 Task: Add Nordic Naturals Ultimate Omega- CoQ10 to the cart.
Action: Mouse moved to (241, 122)
Screenshot: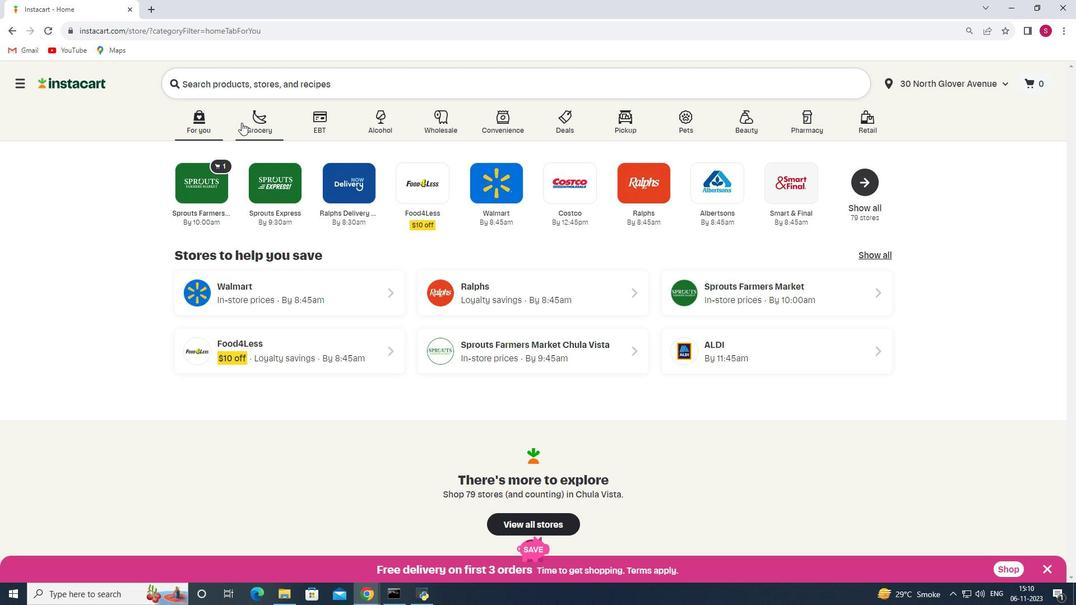 
Action: Mouse pressed left at (241, 122)
Screenshot: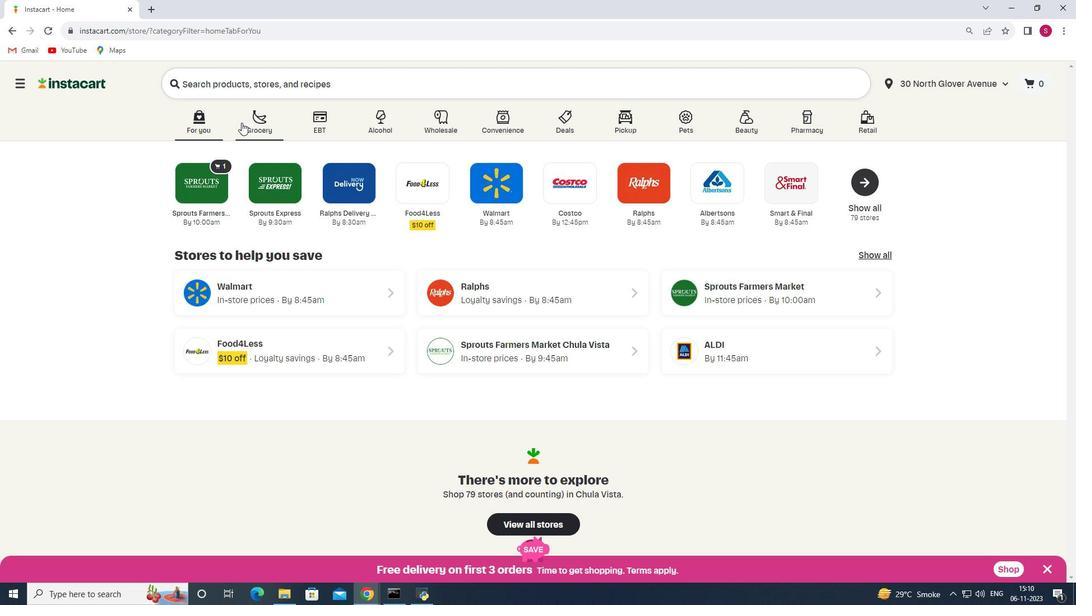 
Action: Mouse moved to (252, 300)
Screenshot: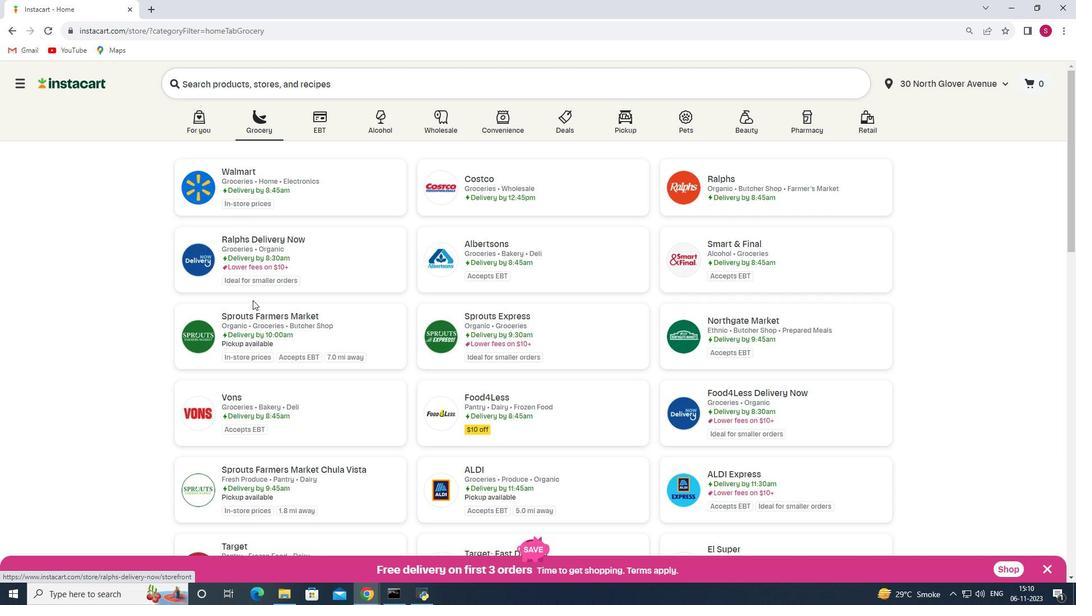 
Action: Mouse pressed left at (252, 300)
Screenshot: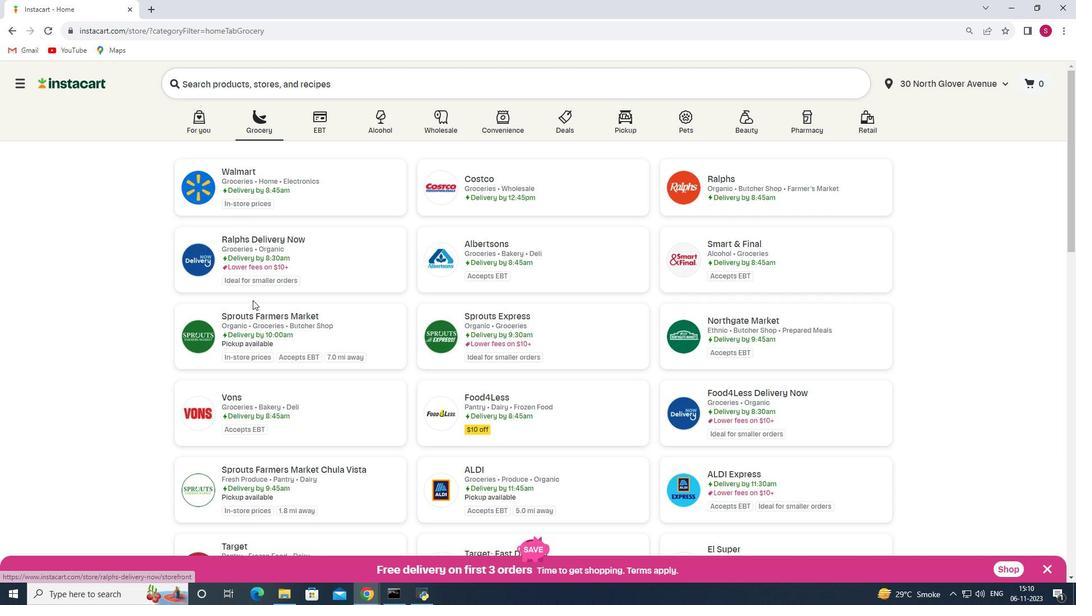 
Action: Mouse moved to (255, 312)
Screenshot: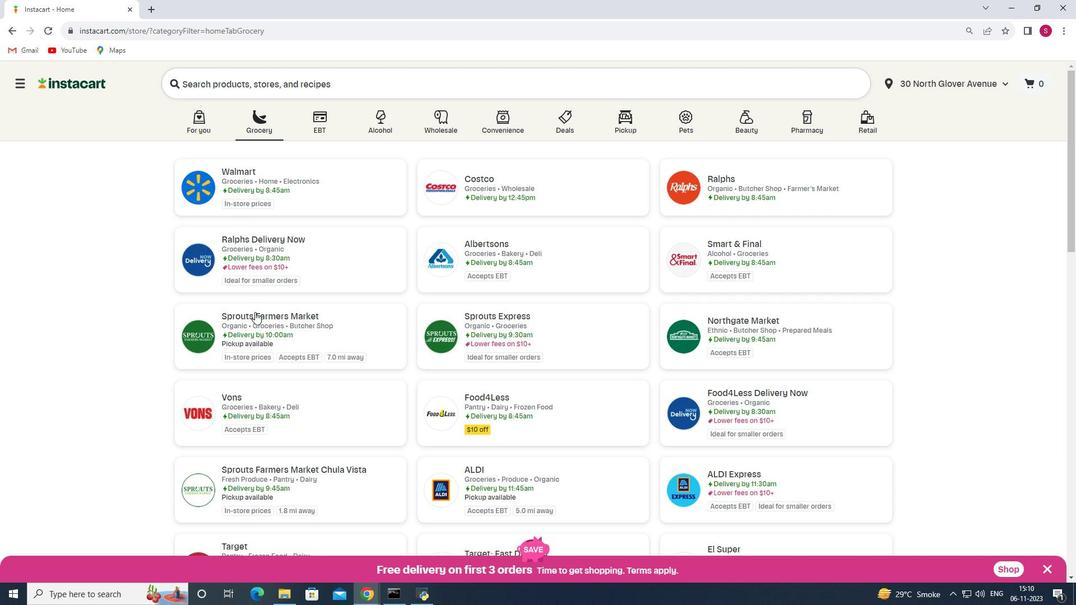 
Action: Mouse pressed left at (255, 312)
Screenshot: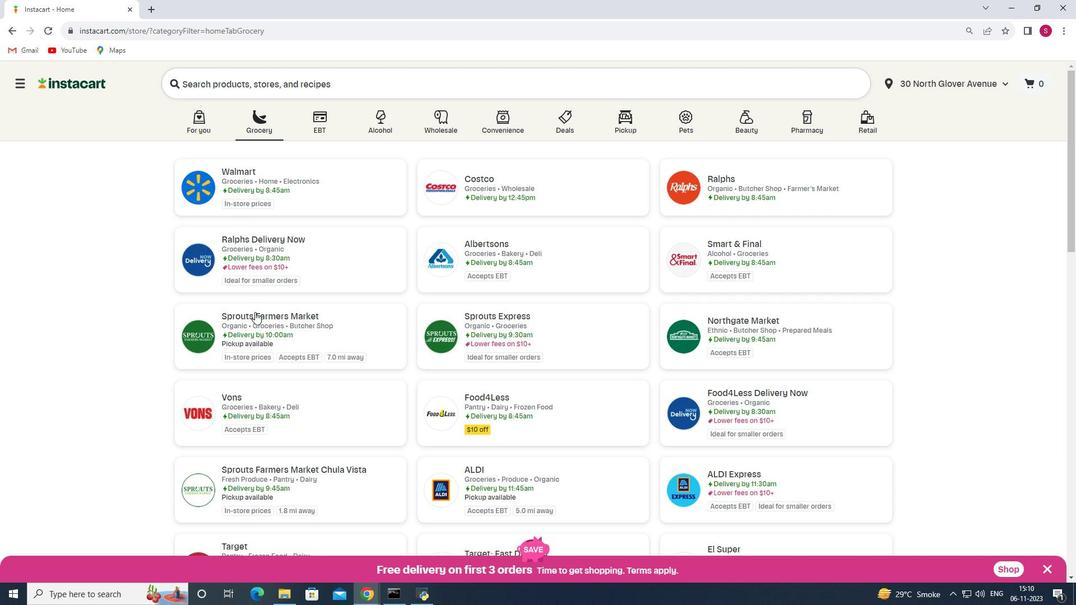 
Action: Mouse moved to (10, 425)
Screenshot: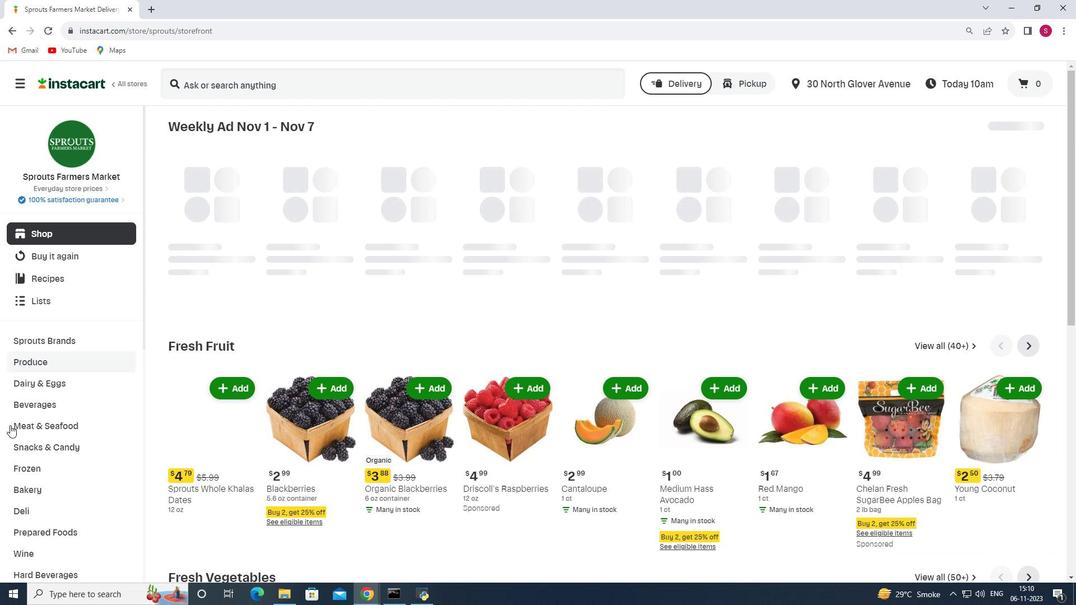 
Action: Mouse scrolled (10, 424) with delta (0, 0)
Screenshot: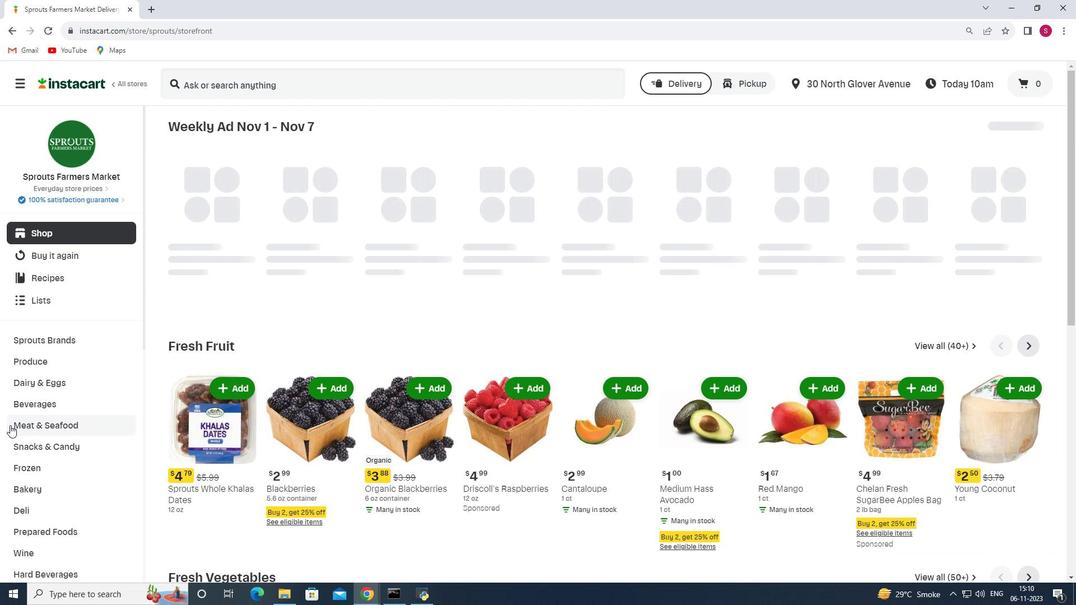 
Action: Mouse scrolled (10, 424) with delta (0, 0)
Screenshot: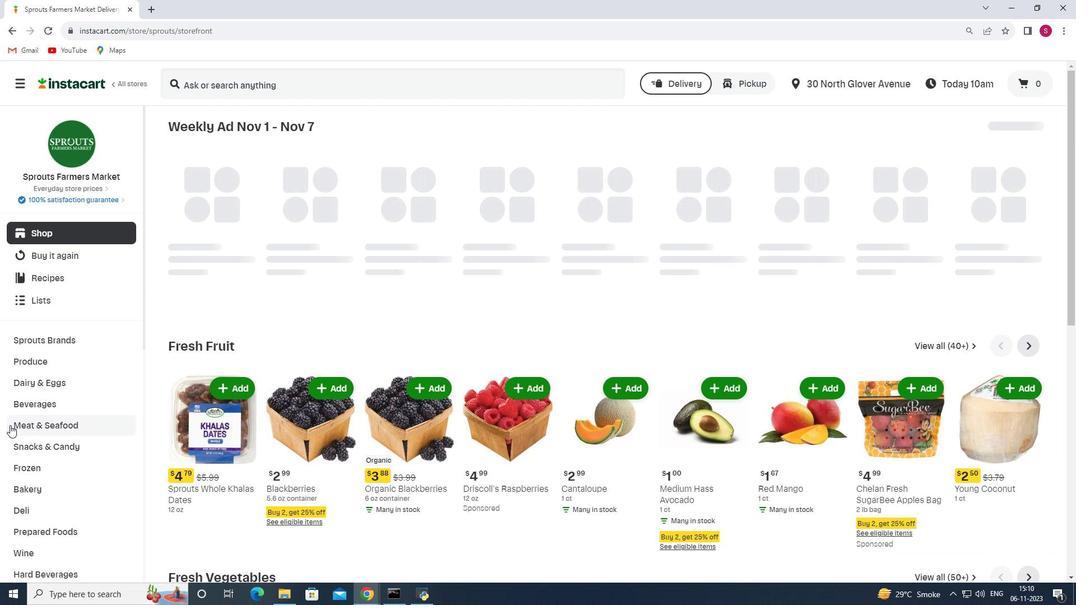 
Action: Mouse scrolled (10, 424) with delta (0, 0)
Screenshot: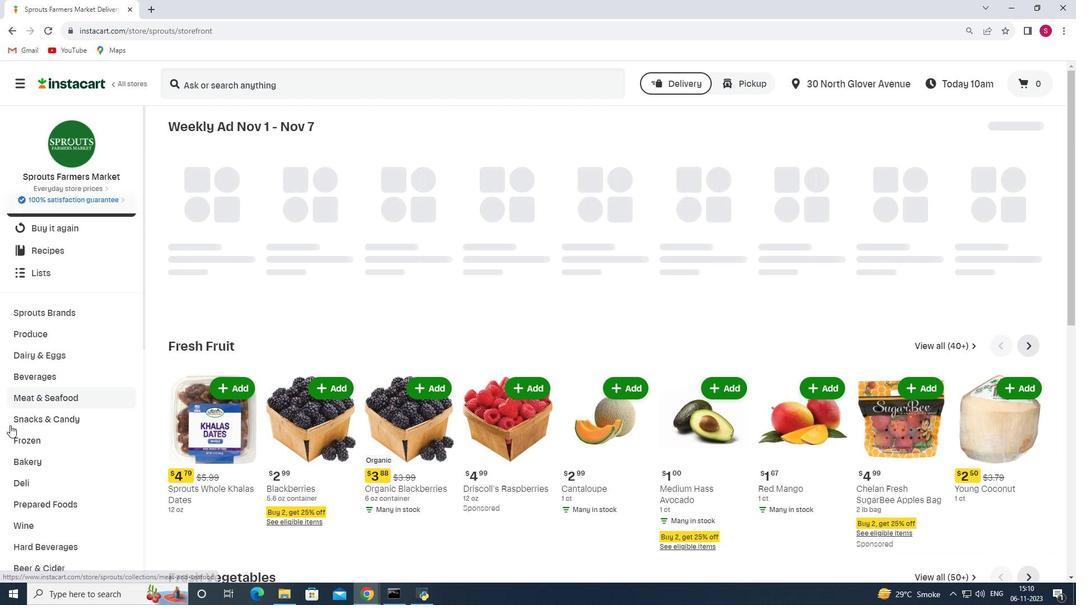 
Action: Mouse scrolled (10, 424) with delta (0, 0)
Screenshot: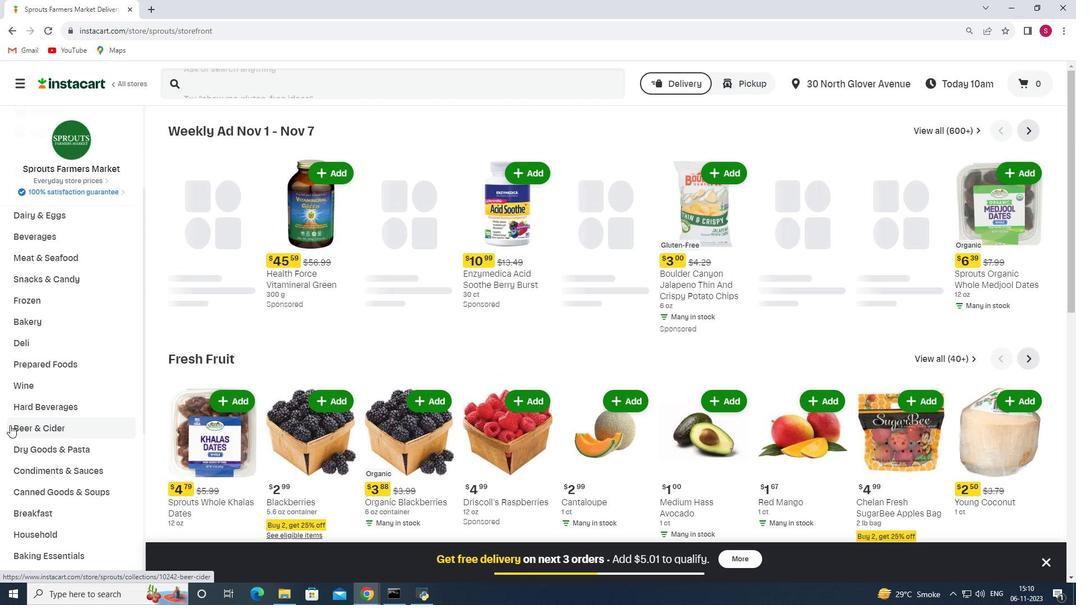 
Action: Mouse scrolled (10, 424) with delta (0, 0)
Screenshot: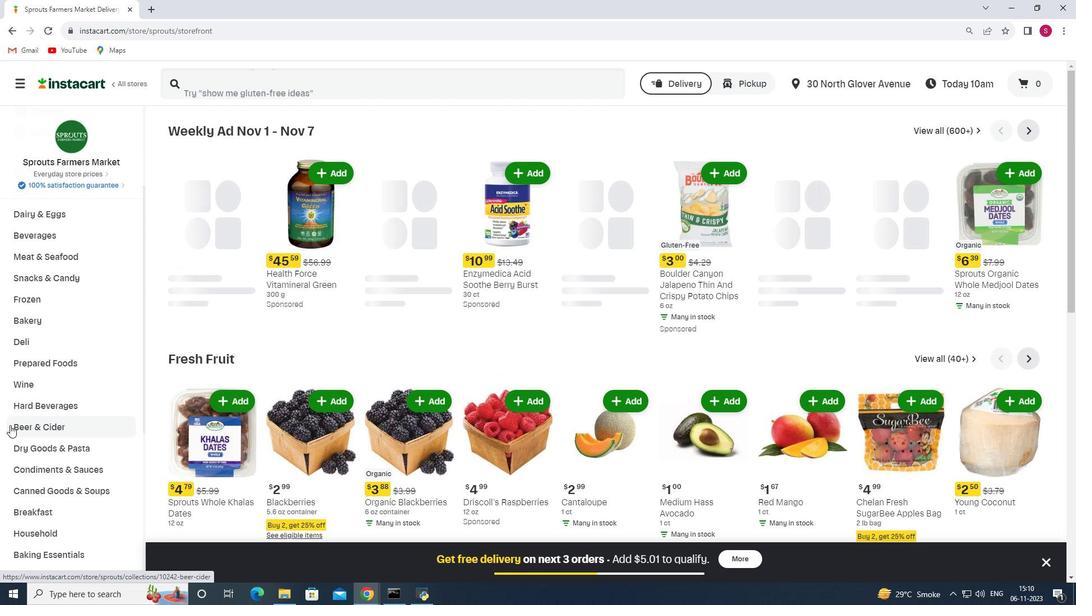 
Action: Mouse moved to (19, 442)
Screenshot: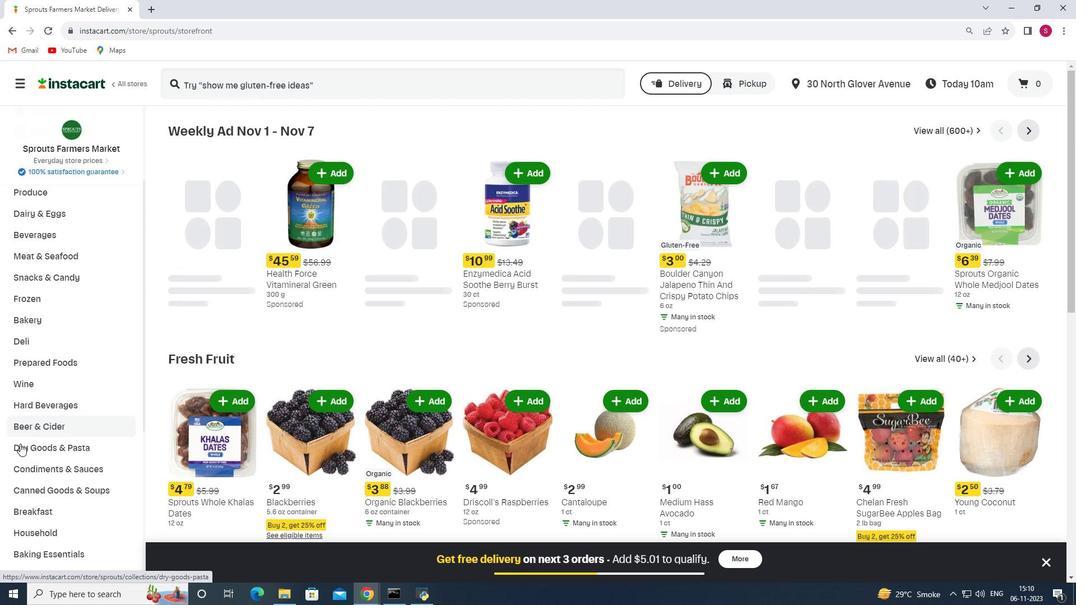 
Action: Mouse scrolled (19, 442) with delta (0, 0)
Screenshot: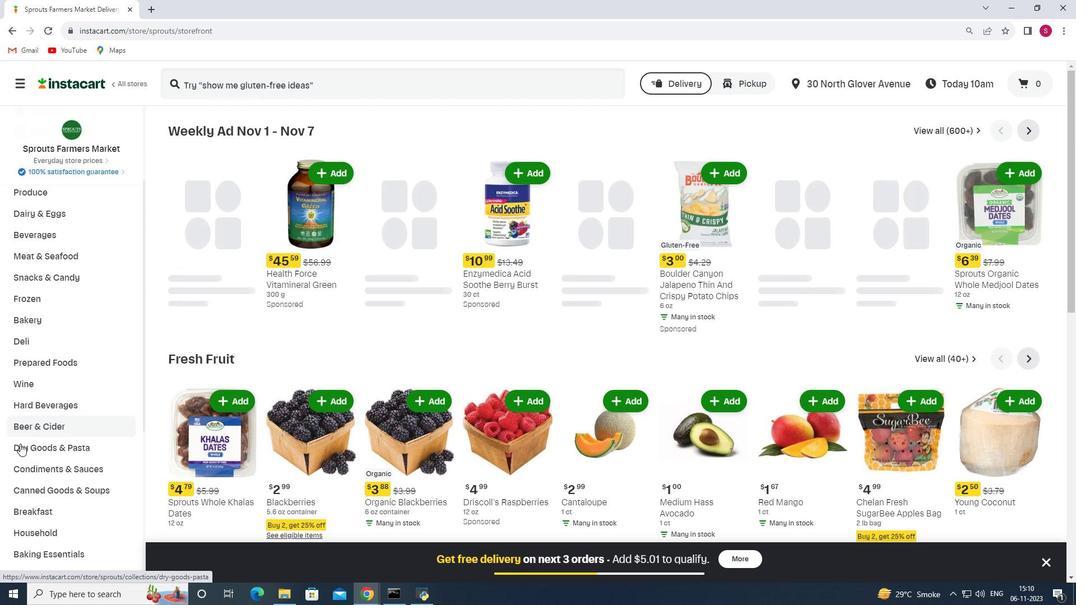
Action: Mouse moved to (22, 445)
Screenshot: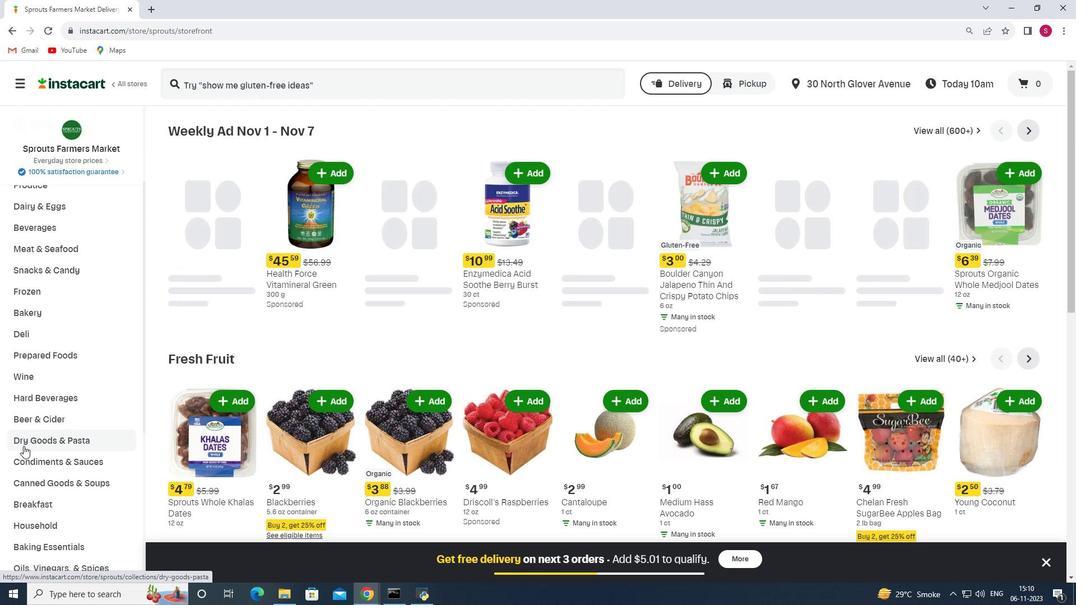 
Action: Mouse scrolled (22, 445) with delta (0, 0)
Screenshot: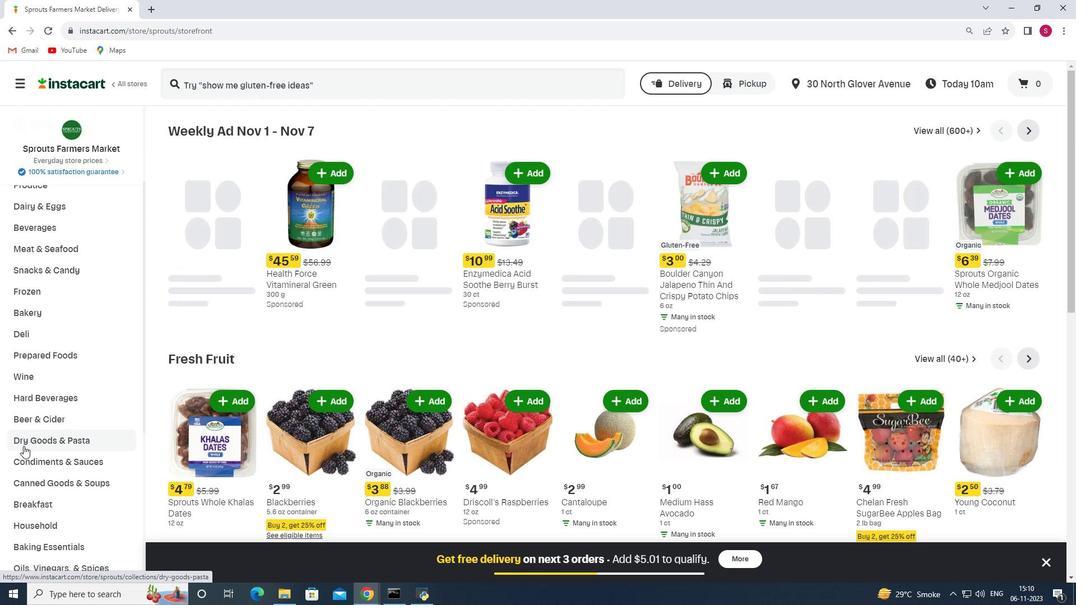 
Action: Mouse moved to (33, 478)
Screenshot: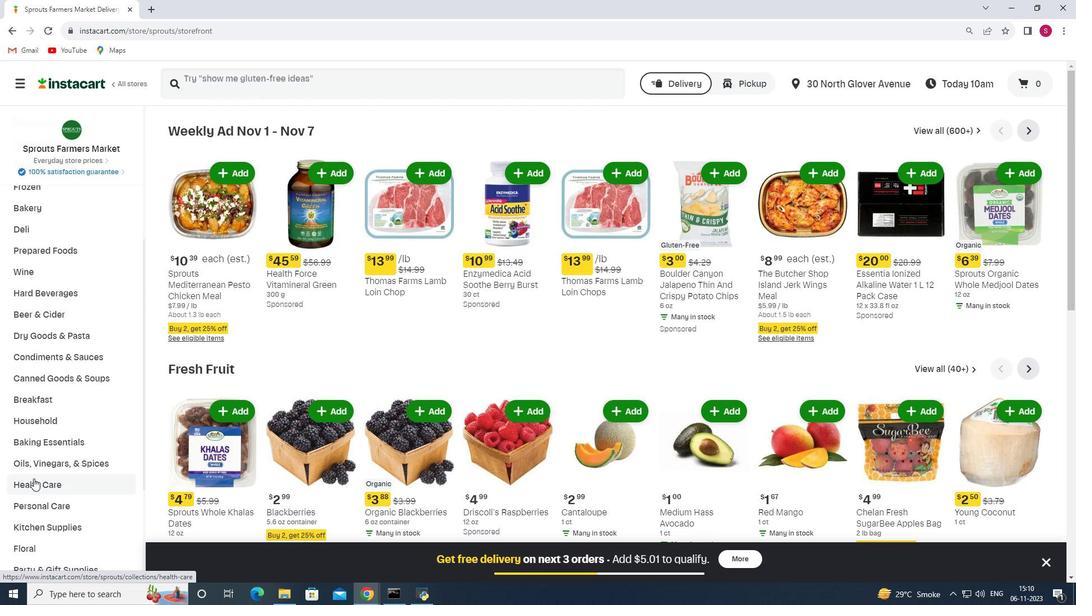 
Action: Mouse pressed left at (33, 478)
Screenshot: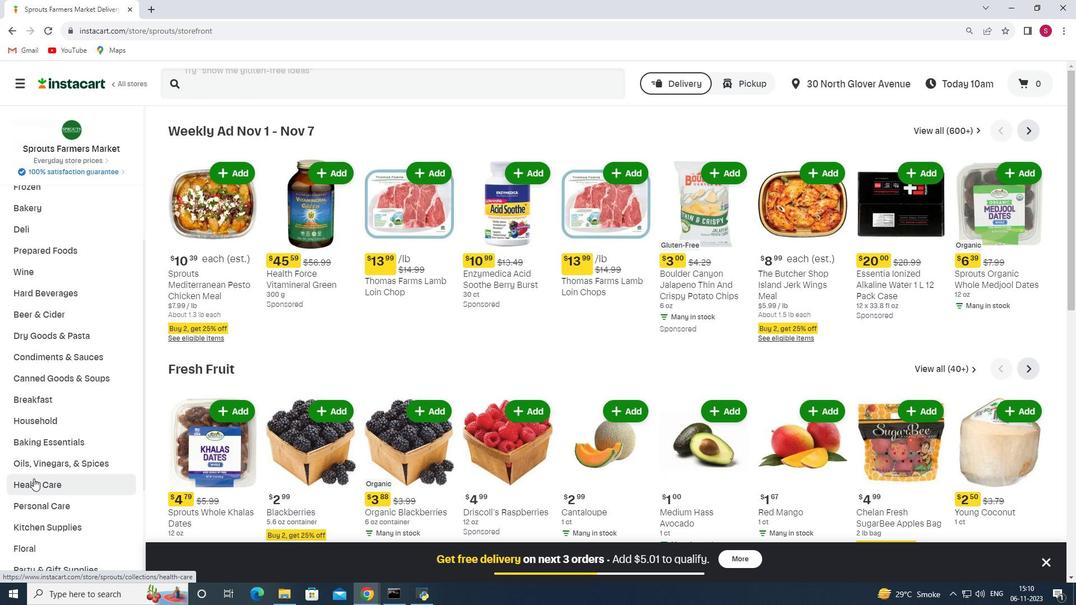 
Action: Mouse moved to (432, 158)
Screenshot: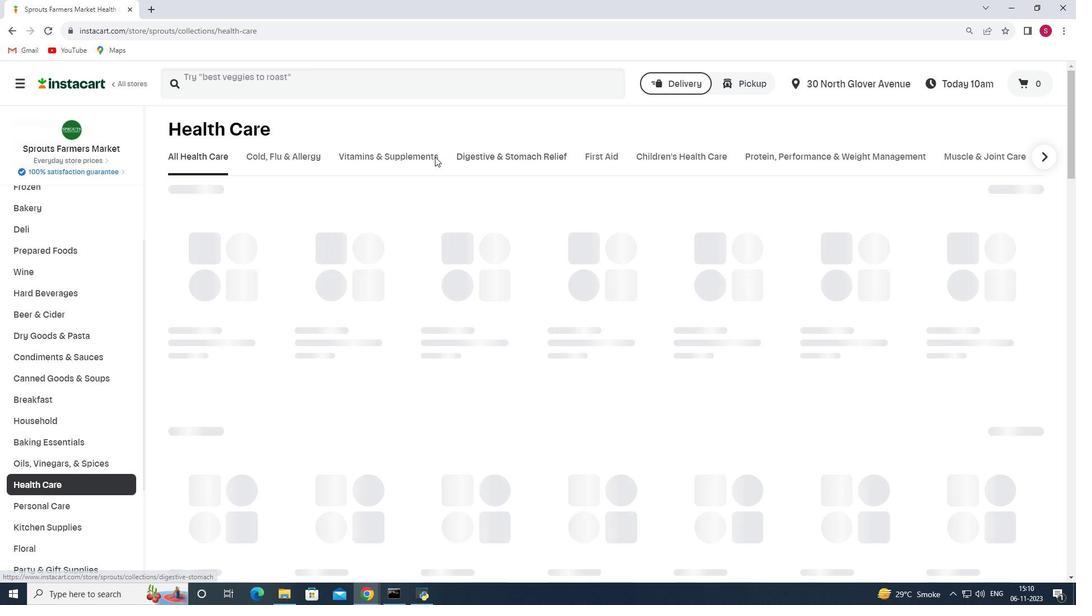 
Action: Mouse pressed left at (432, 158)
Screenshot: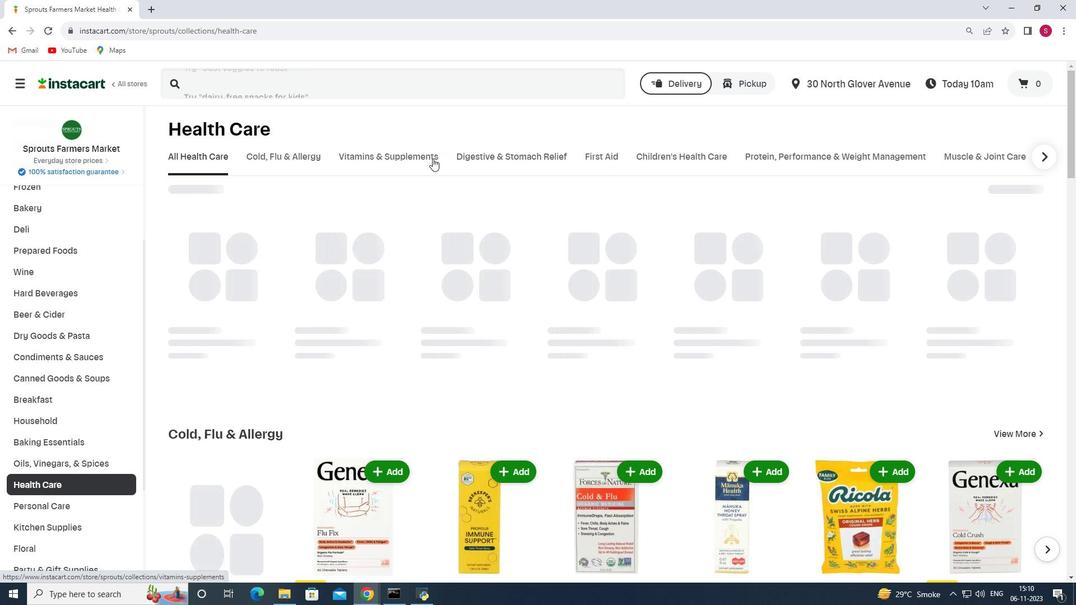 
Action: Mouse moved to (775, 196)
Screenshot: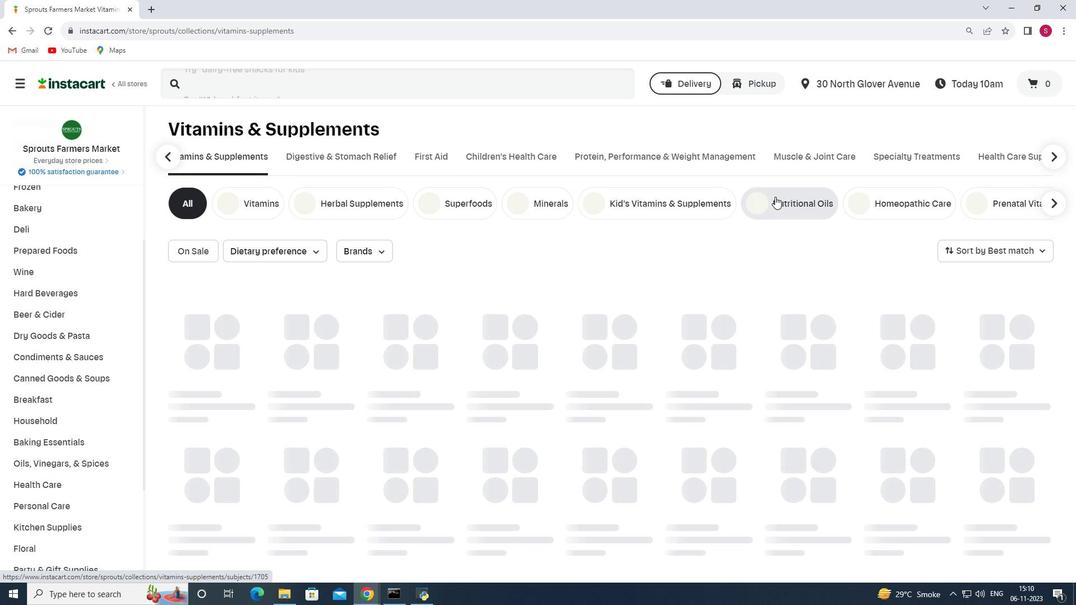 
Action: Mouse pressed left at (775, 196)
Screenshot: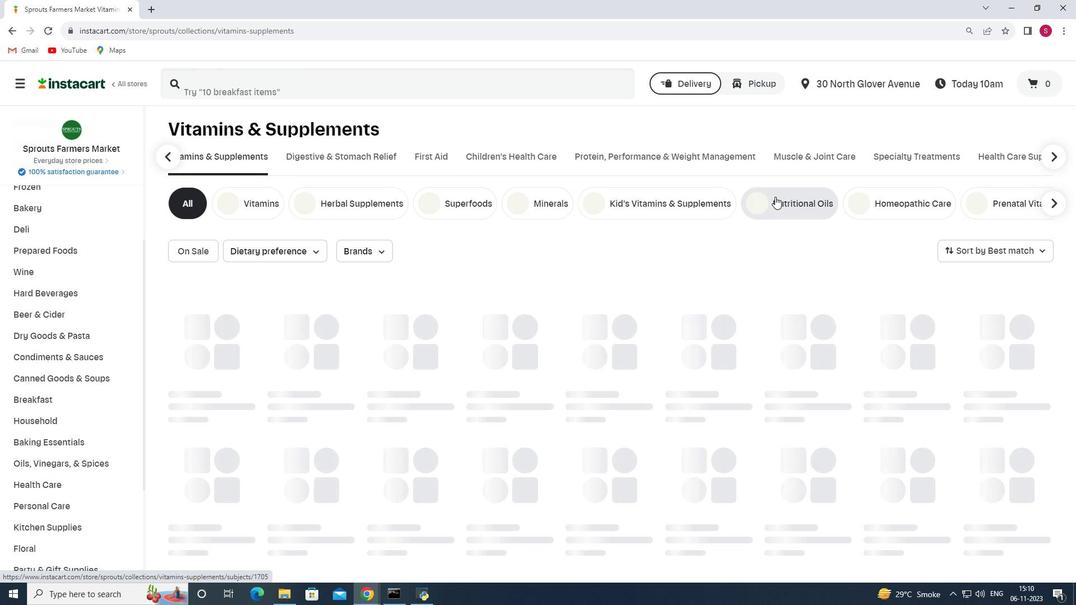 
Action: Mouse moved to (230, 72)
Screenshot: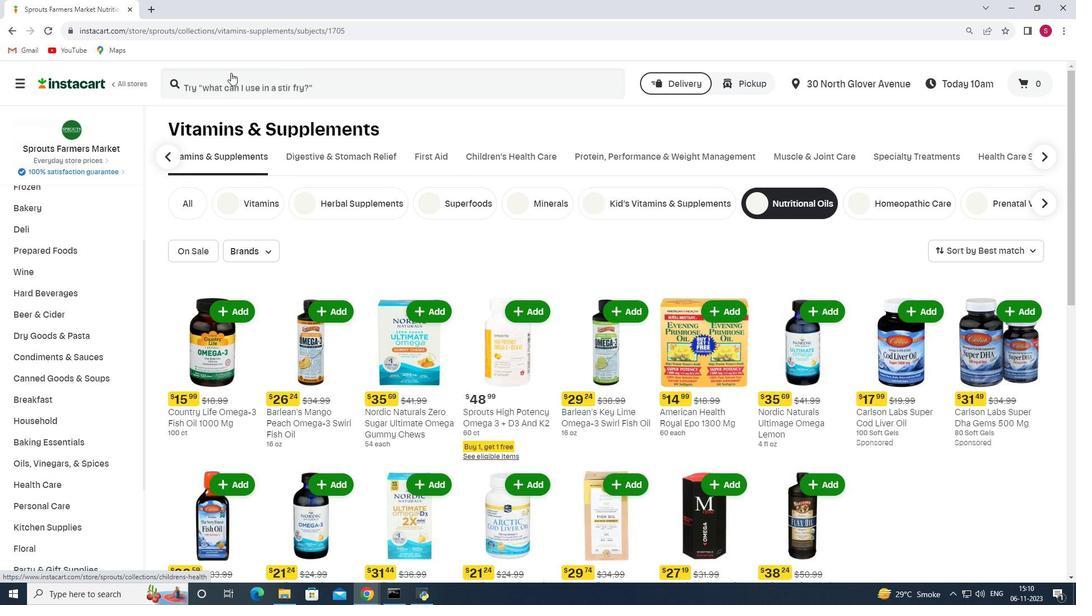 
Action: Mouse pressed left at (230, 72)
Screenshot: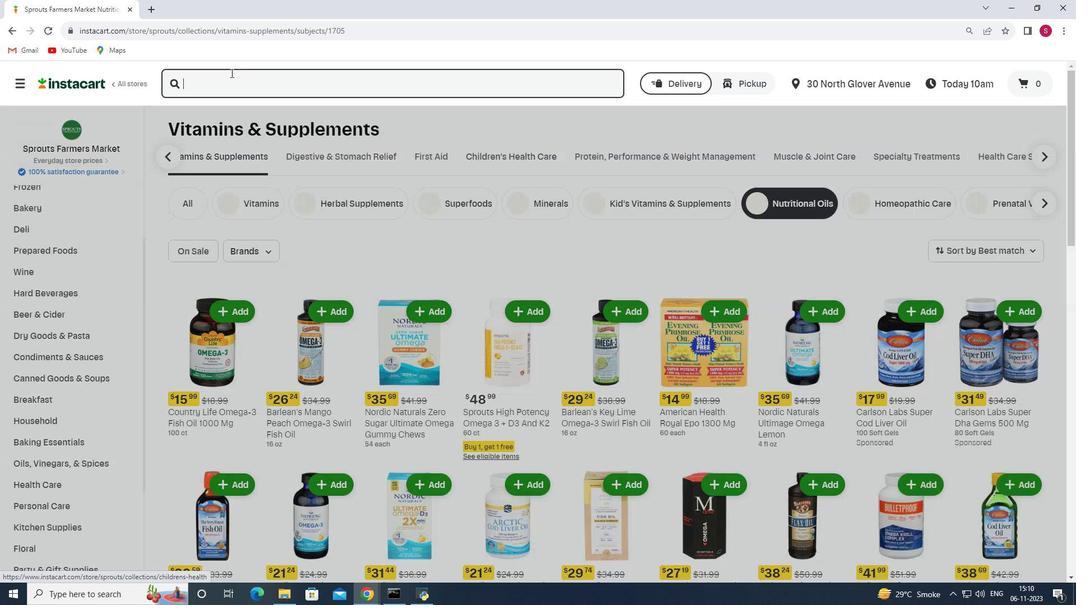 
Action: Key pressed <Key.shift>Nordic<Key.space><Key.shift>Naturals<Key.space><Key.shift>Ultimate<Key.space><Key.shift>Omega-<Key.space><Key.shift>Co<Key.shift><Key.shift><Key.shift><Key.shift><Key.shift><Key.shift><Key.shift><Key.shift><Key.shift><Key.shift><Key.shift><Key.shift><Key.shift><Key.shift><Key.shift><Key.shift><Key.shift><Key.shift><Key.shift><Key.shift><Key.shift><Key.shift><Key.shift><Key.shift><Key.shift><Key.shift><Key.shift><Key.shift><Key.shift>Q10<Key.enter>
Screenshot: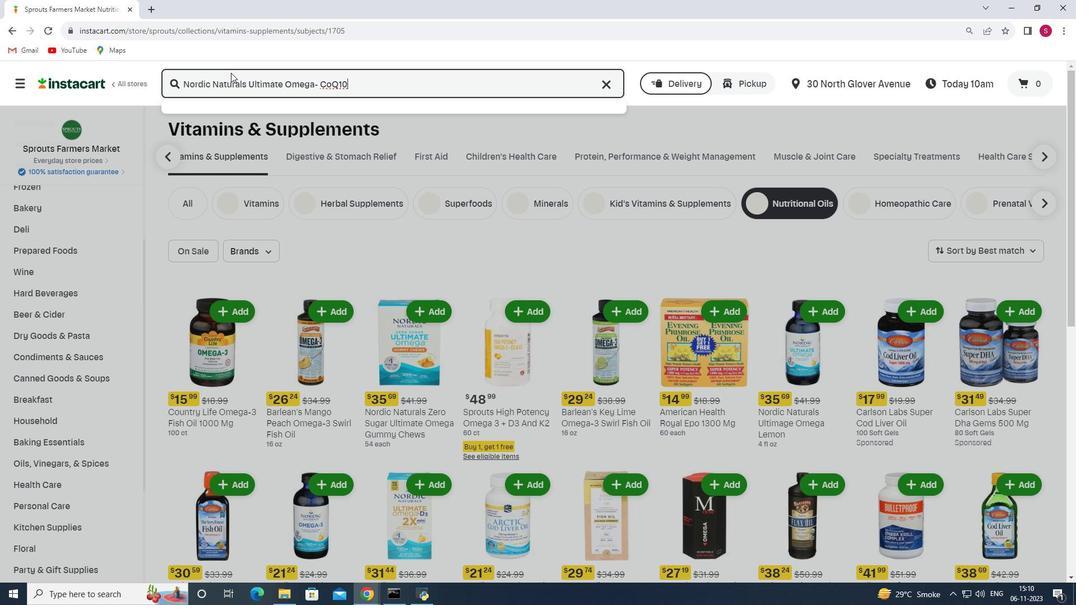 
Action: Mouse moved to (642, 206)
Screenshot: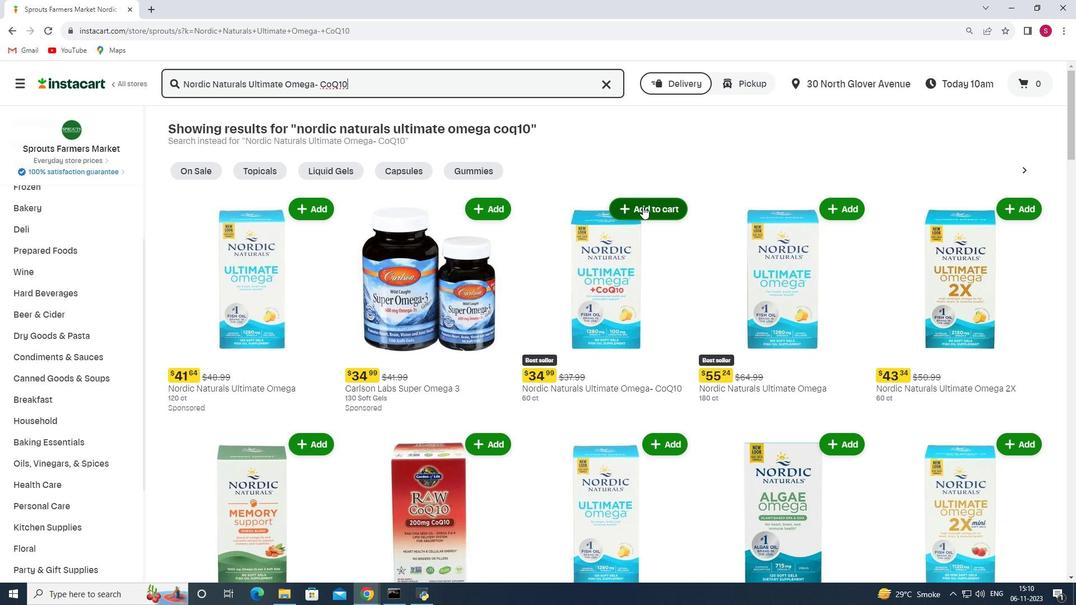 
Action: Mouse pressed left at (642, 206)
Screenshot: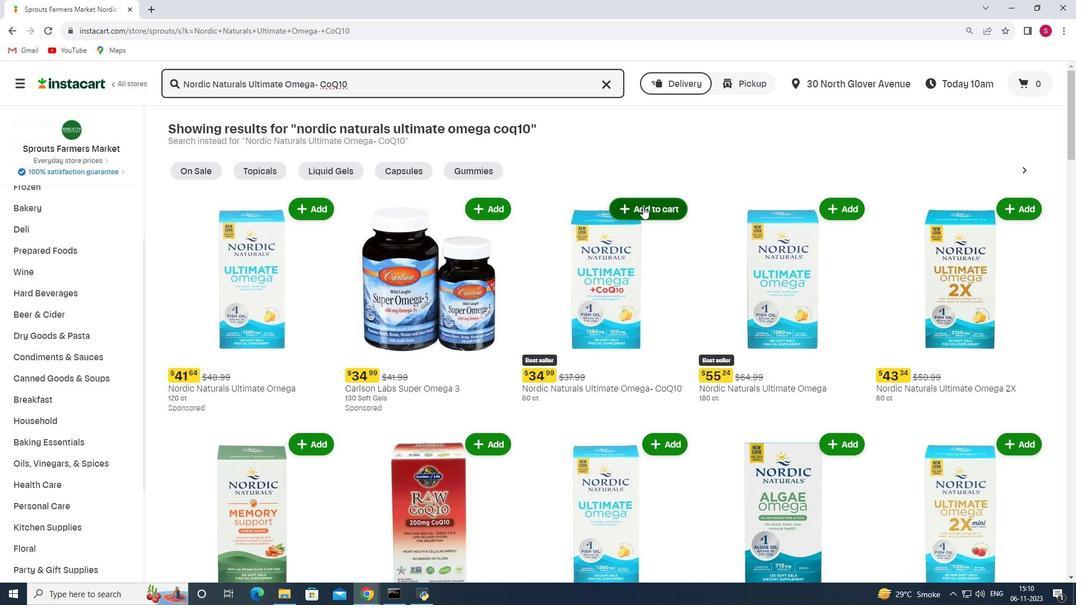 
